 Task: Add Cacique Cotija Cheese to the cart.
Action: Mouse moved to (682, 251)
Screenshot: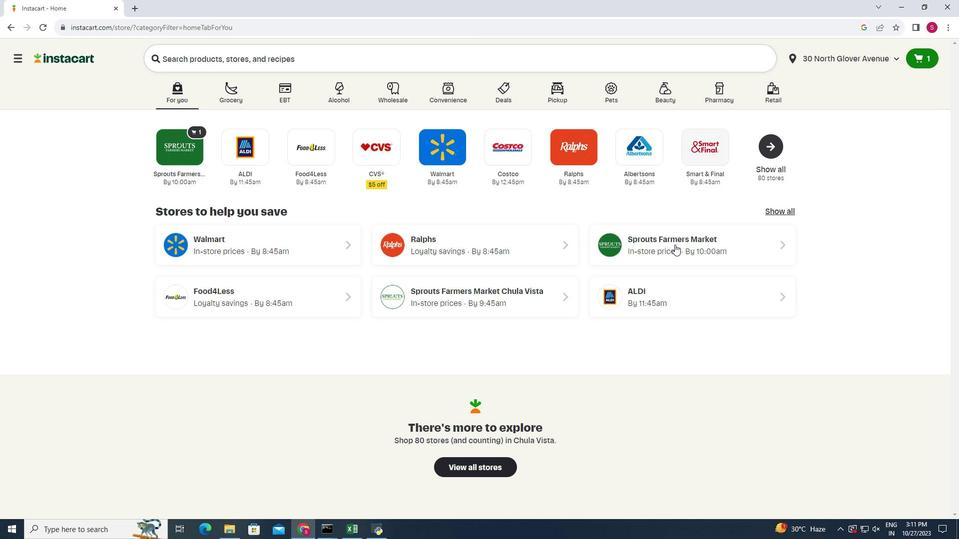 
Action: Mouse pressed left at (682, 251)
Screenshot: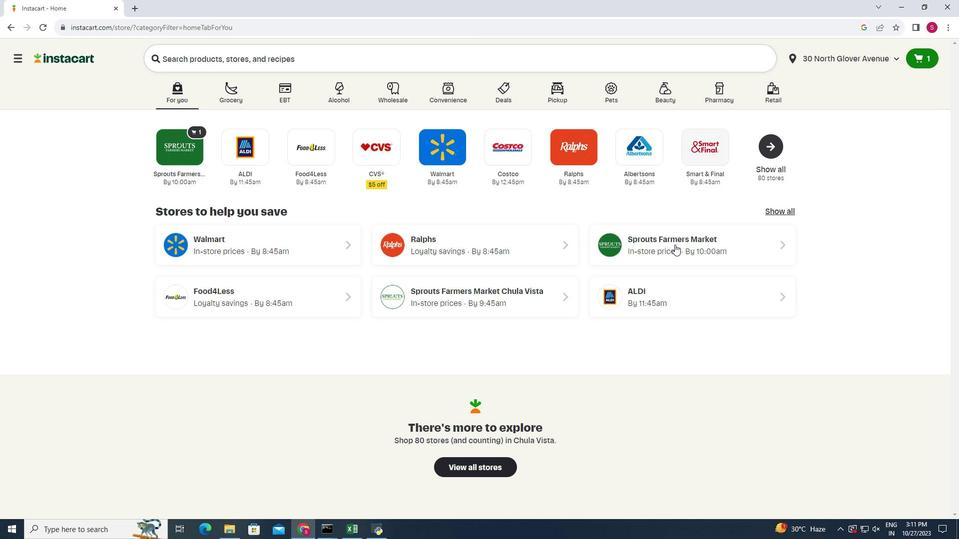 
Action: Mouse moved to (37, 444)
Screenshot: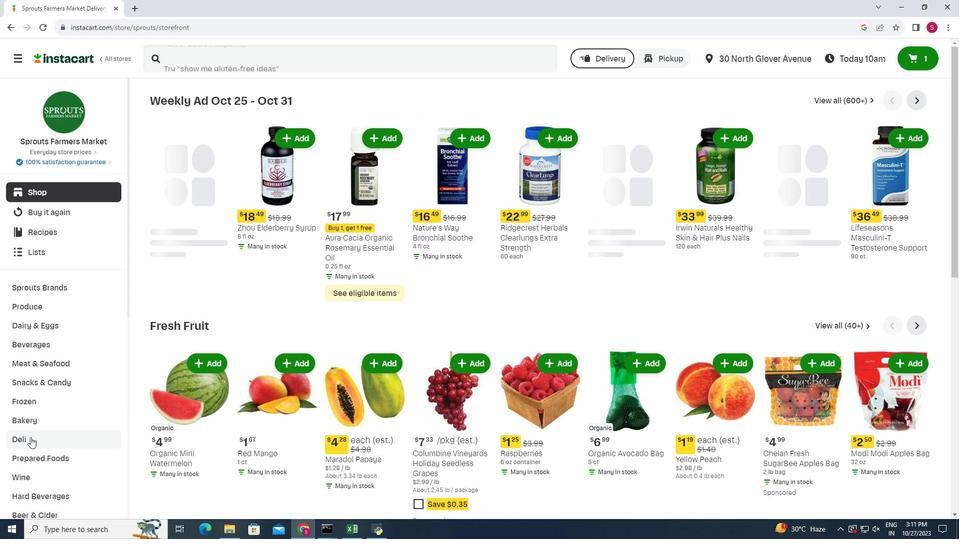 
Action: Mouse pressed left at (37, 444)
Screenshot: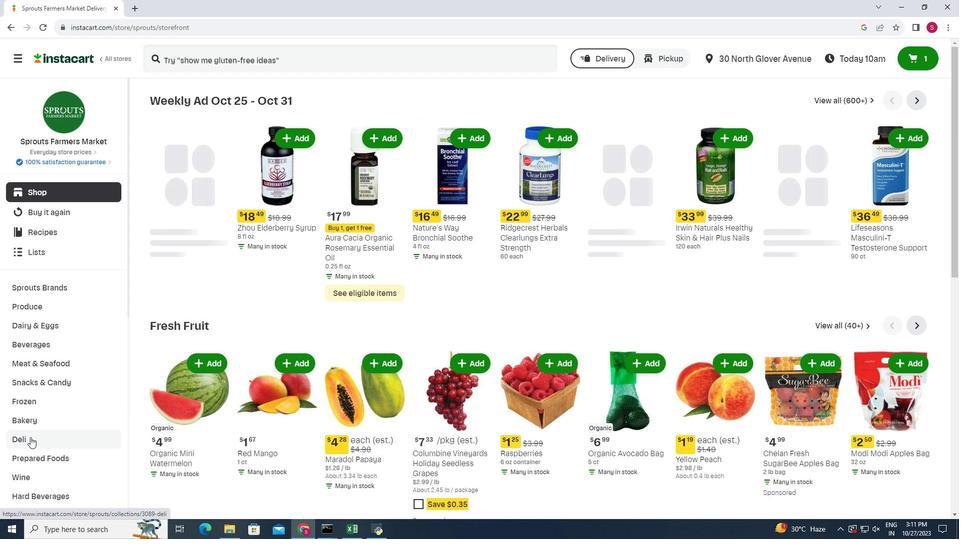 
Action: Mouse moved to (268, 130)
Screenshot: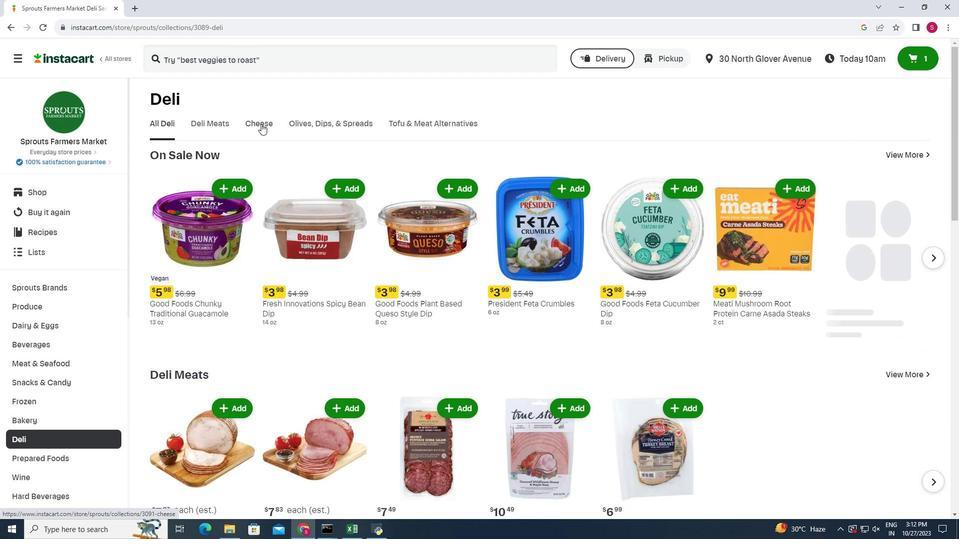 
Action: Mouse pressed left at (268, 130)
Screenshot: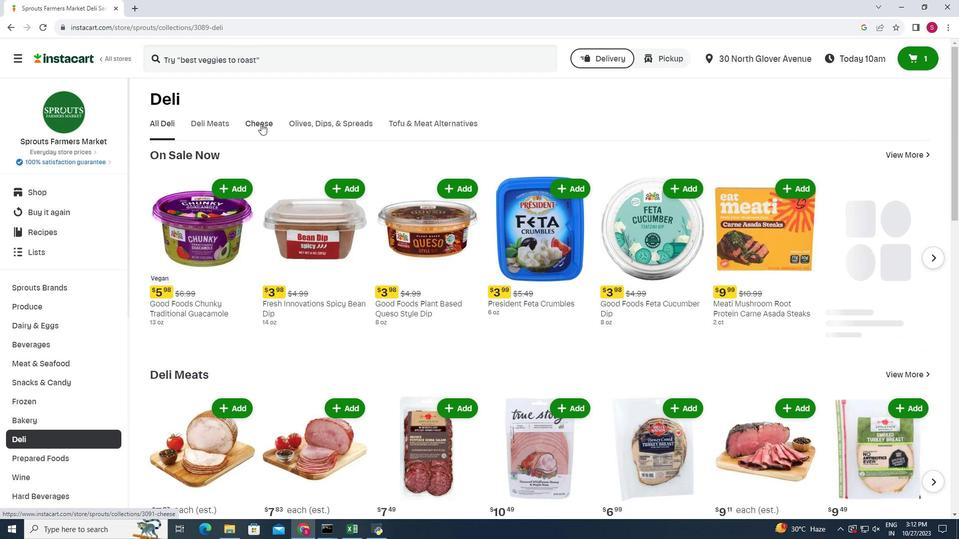 
Action: Mouse moved to (943, 168)
Screenshot: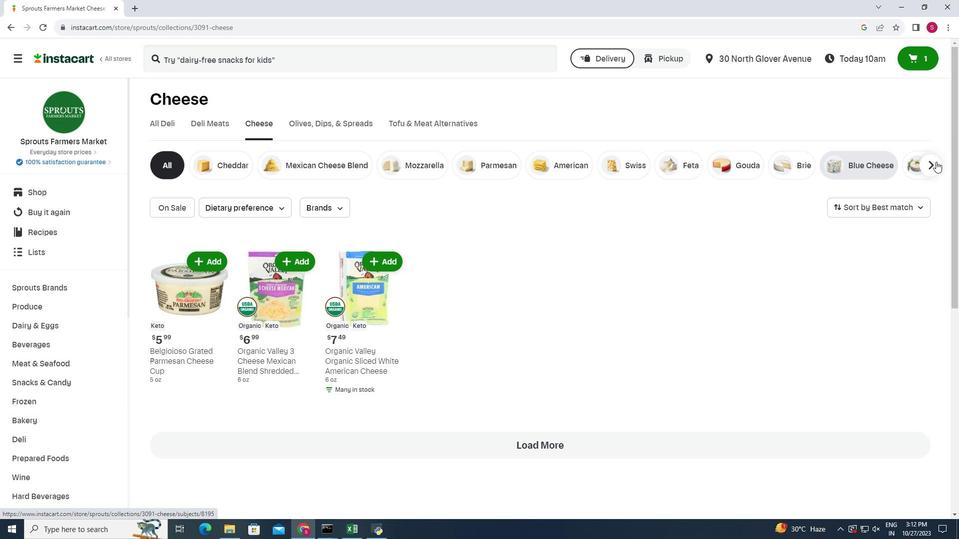 
Action: Mouse pressed left at (943, 168)
Screenshot: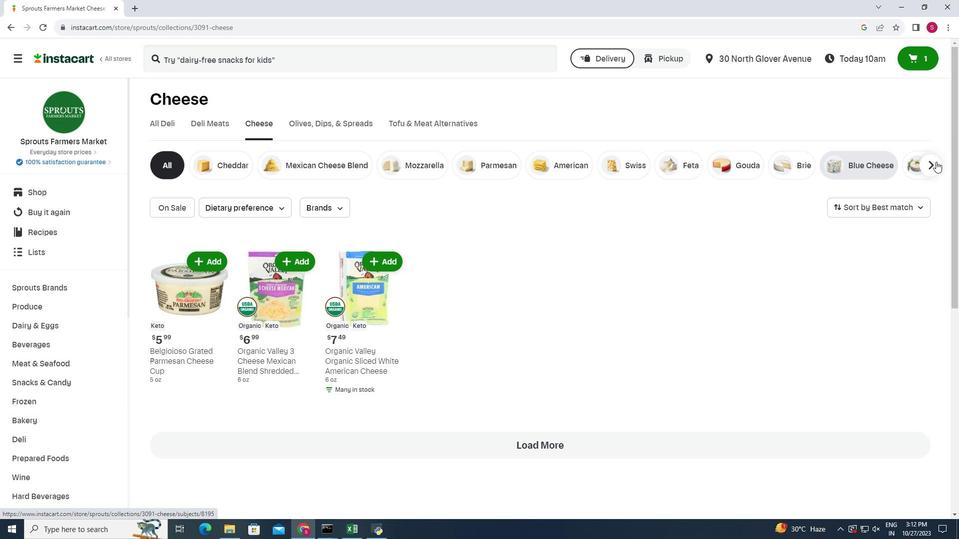 
Action: Mouse moved to (890, 172)
Screenshot: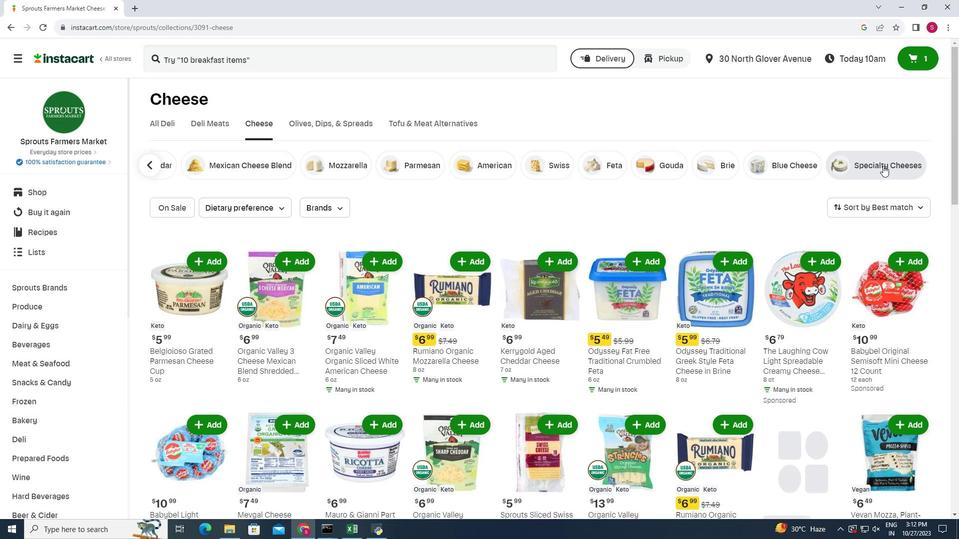 
Action: Mouse pressed left at (890, 172)
Screenshot: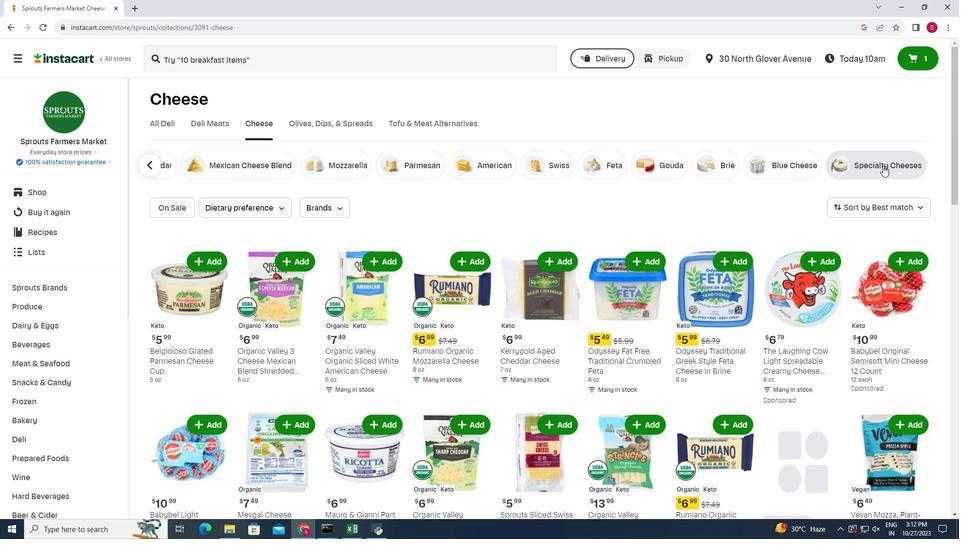 
Action: Mouse moved to (503, 241)
Screenshot: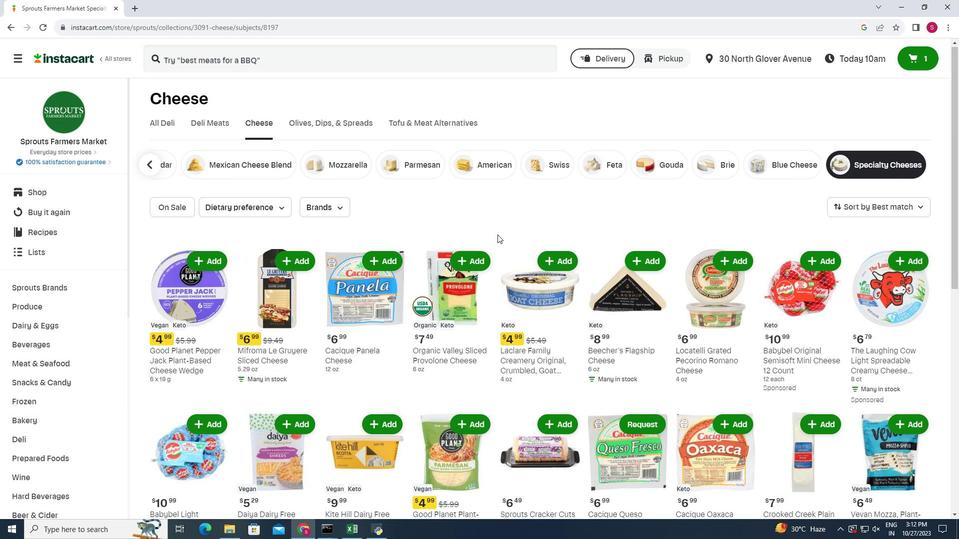 
Action: Mouse scrolled (503, 240) with delta (0, 0)
Screenshot: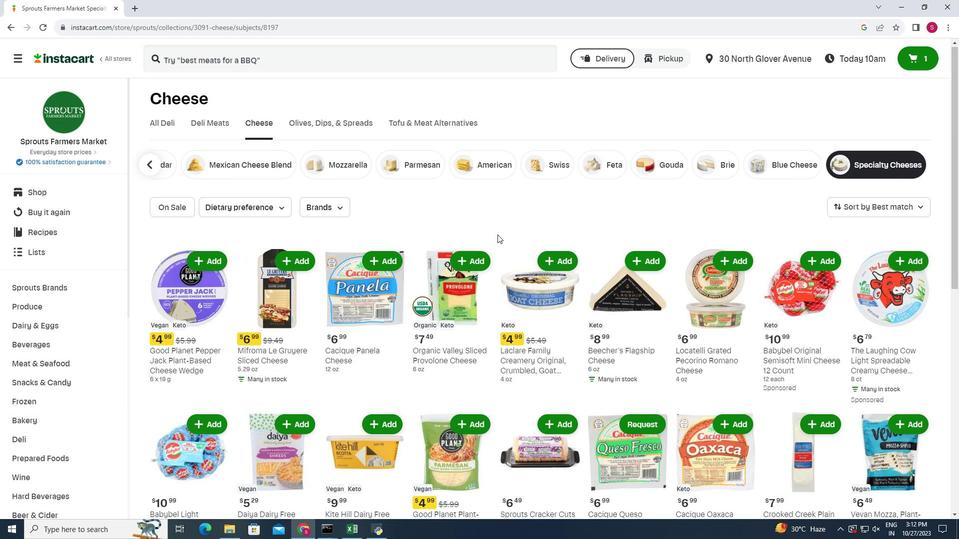 
Action: Mouse moved to (895, 303)
Screenshot: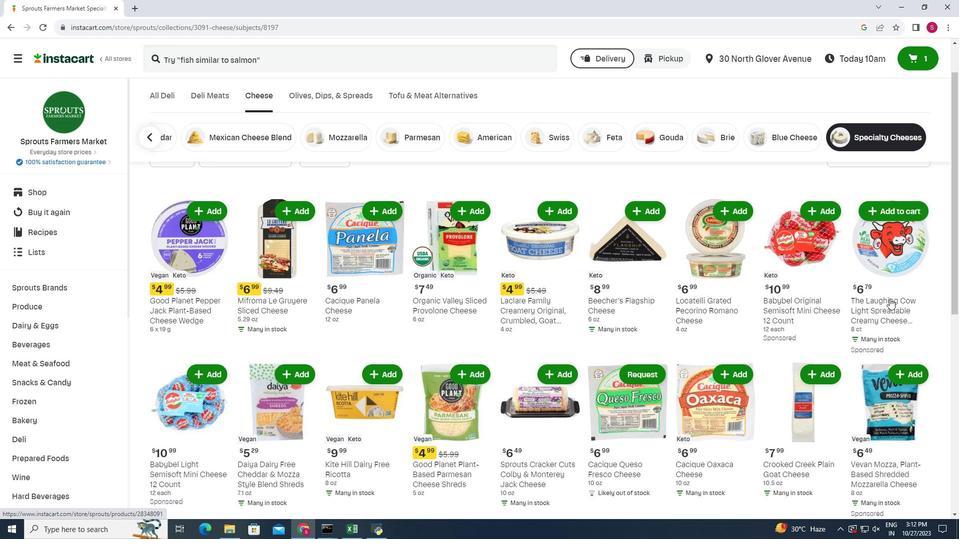 
Action: Mouse scrolled (895, 302) with delta (0, 0)
Screenshot: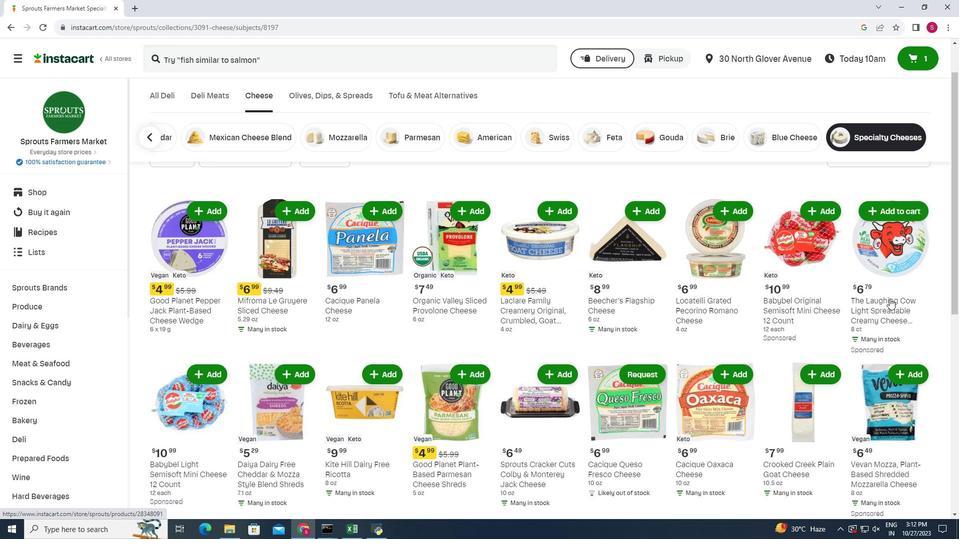 
Action: Mouse moved to (897, 307)
Screenshot: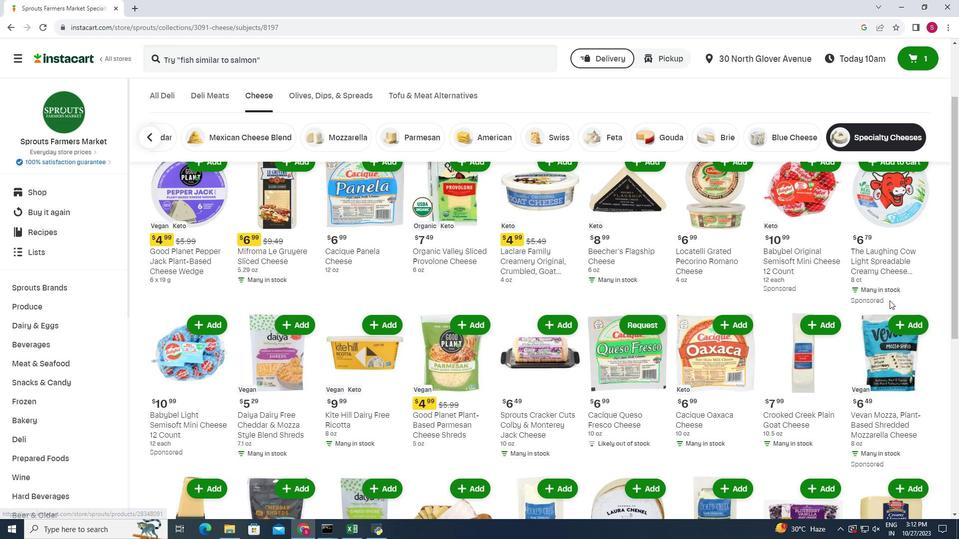 
Action: Mouse scrolled (897, 307) with delta (0, 0)
Screenshot: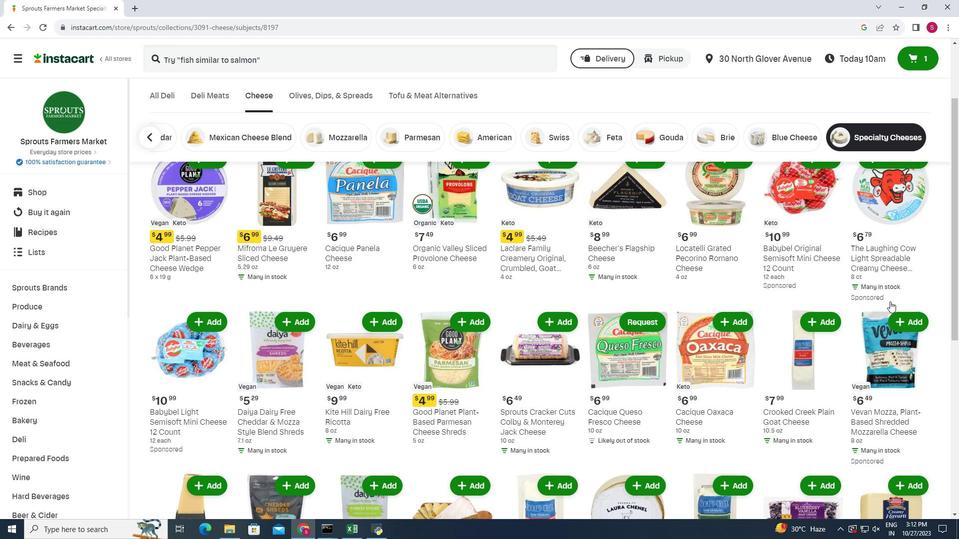 
Action: Mouse moved to (216, 328)
Screenshot: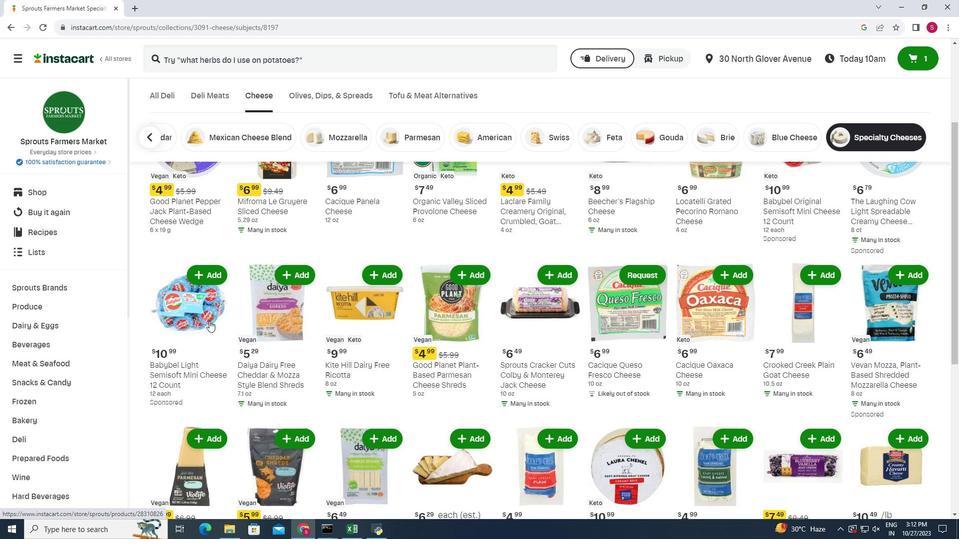 
Action: Mouse scrolled (216, 327) with delta (0, 0)
Screenshot: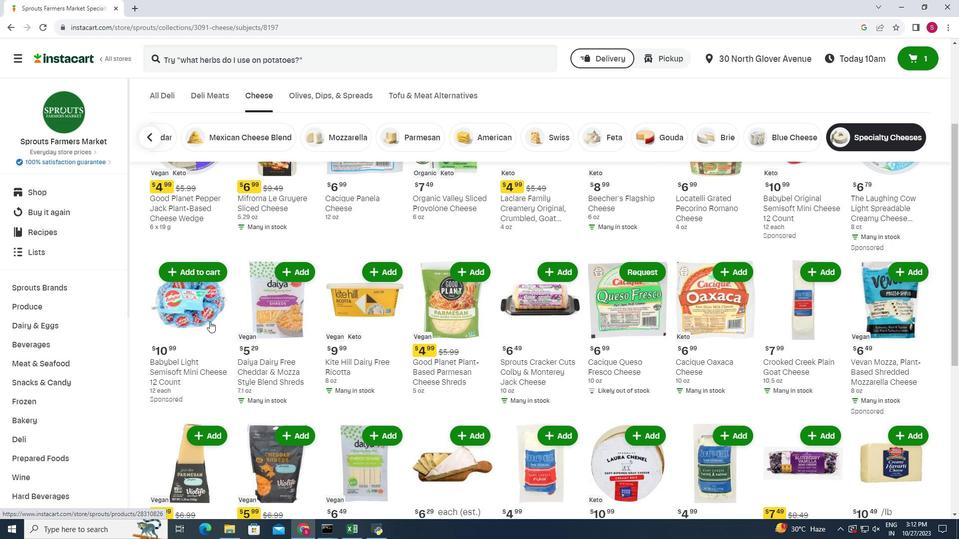 
Action: Mouse moved to (216, 328)
Screenshot: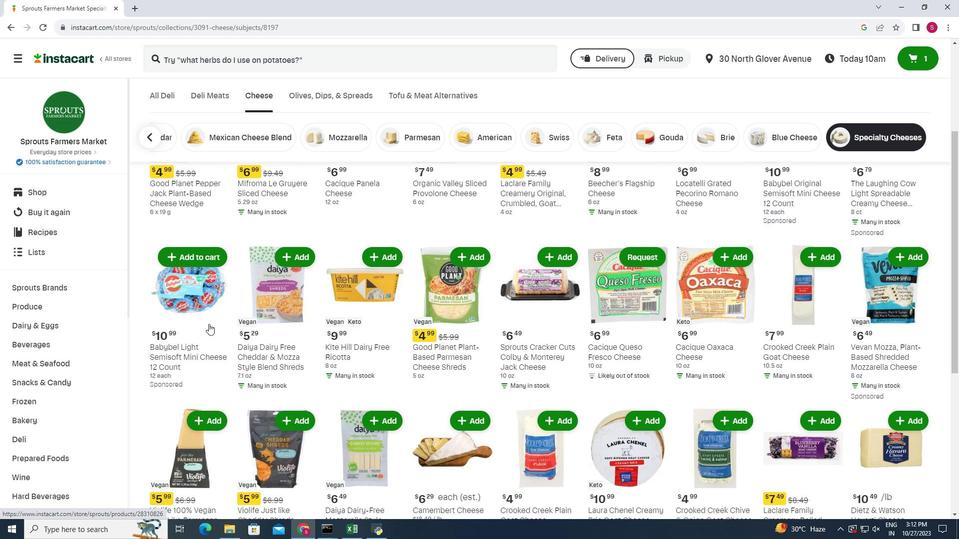 
Action: Mouse scrolled (216, 328) with delta (0, 0)
Screenshot: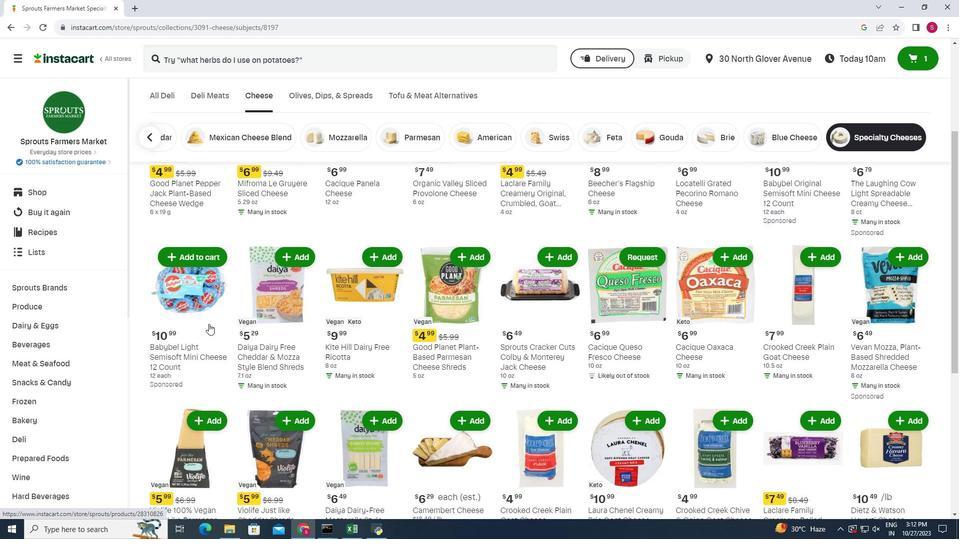 
Action: Mouse moved to (219, 338)
Screenshot: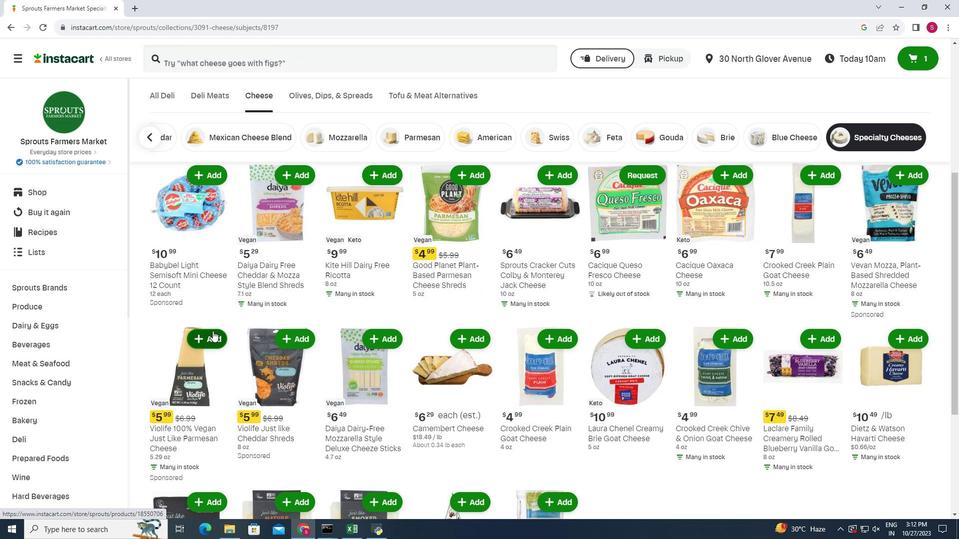 
Action: Mouse scrolled (219, 337) with delta (0, 0)
Screenshot: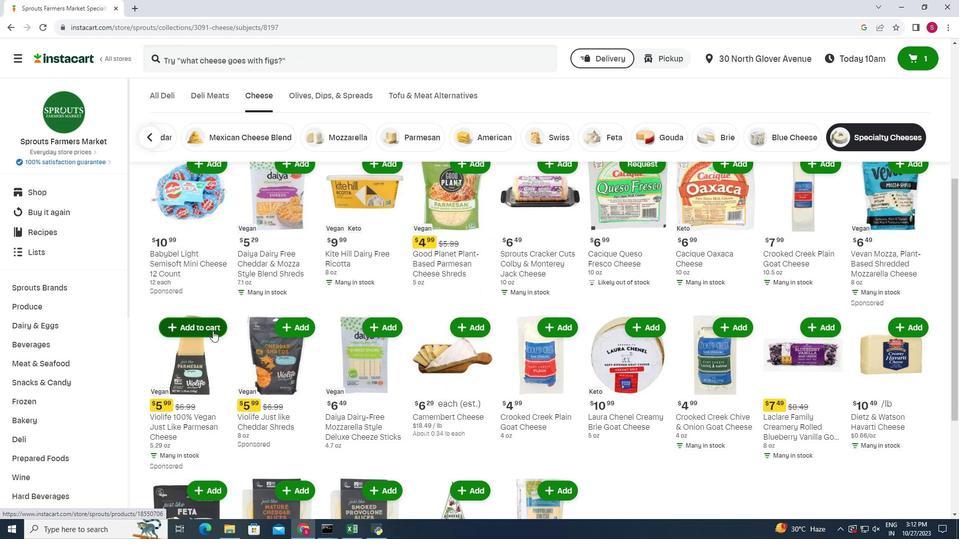
Action: Mouse moved to (222, 338)
Screenshot: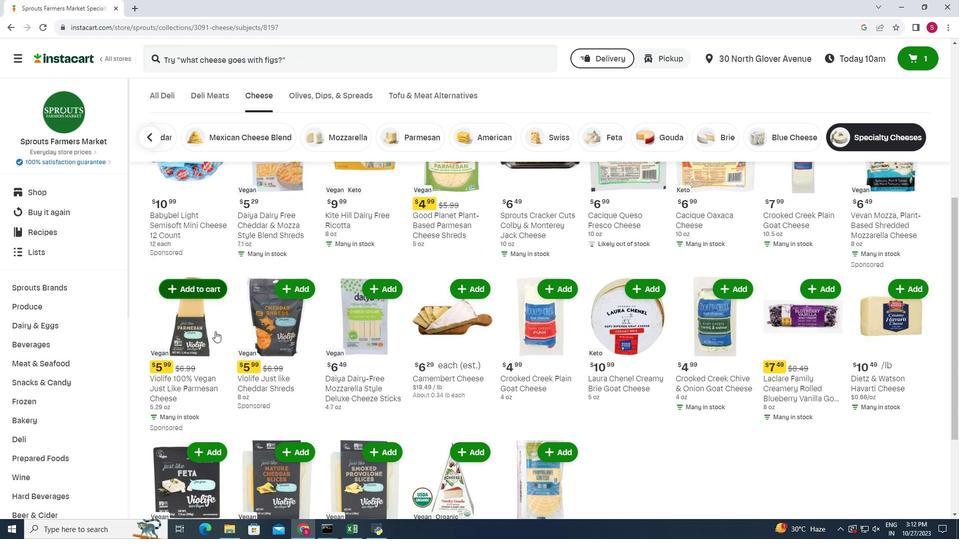 
Action: Mouse scrolled (222, 338) with delta (0, 0)
Screenshot: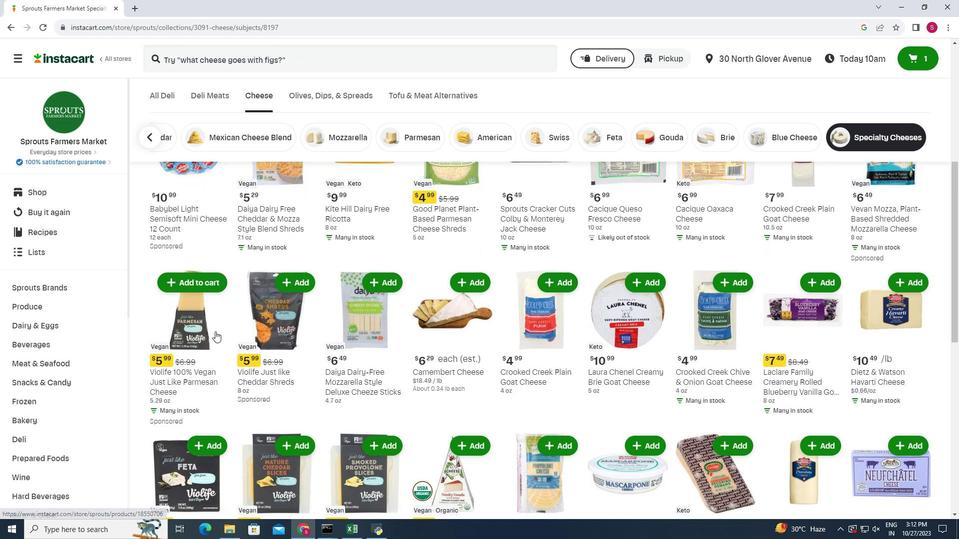 
Action: Mouse moved to (871, 331)
Screenshot: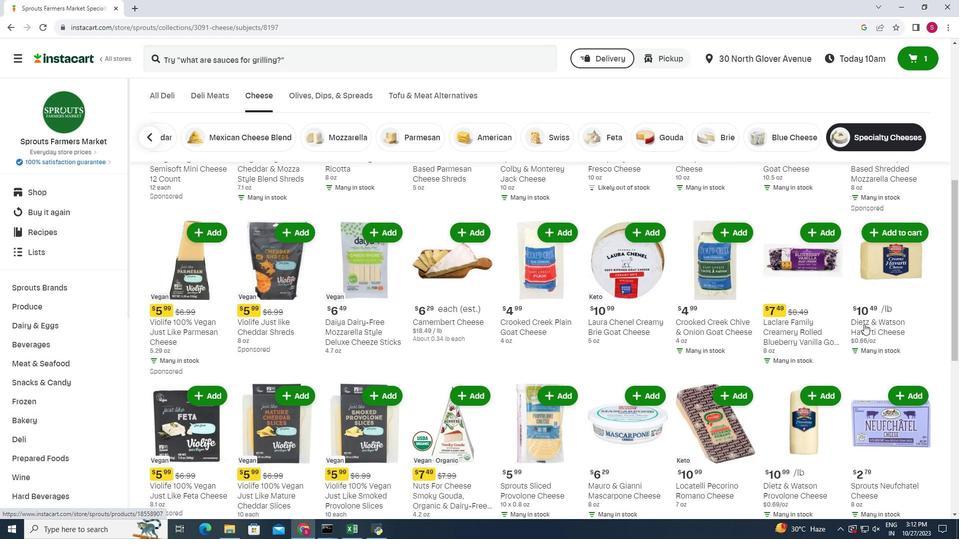 
Action: Mouse scrolled (871, 330) with delta (0, 0)
Screenshot: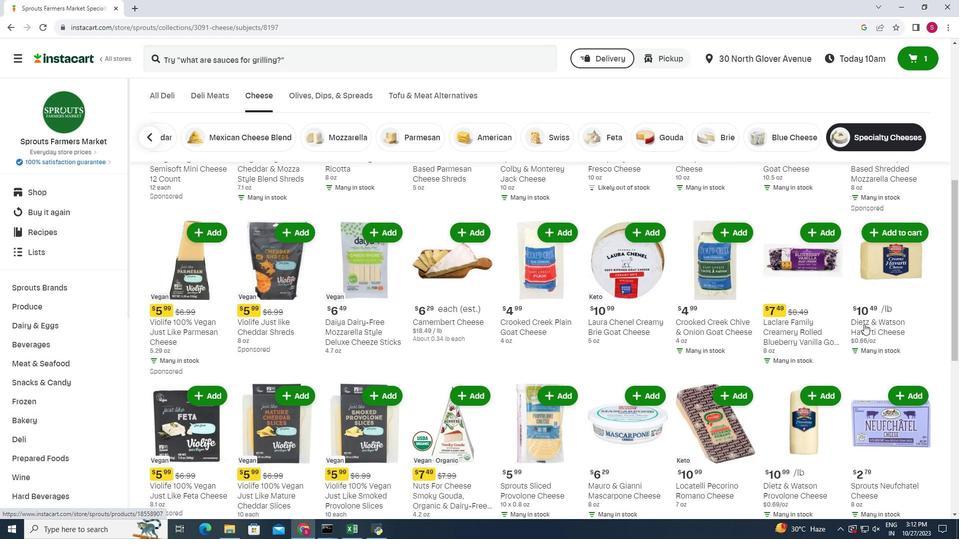 
Action: Mouse moved to (871, 332)
Screenshot: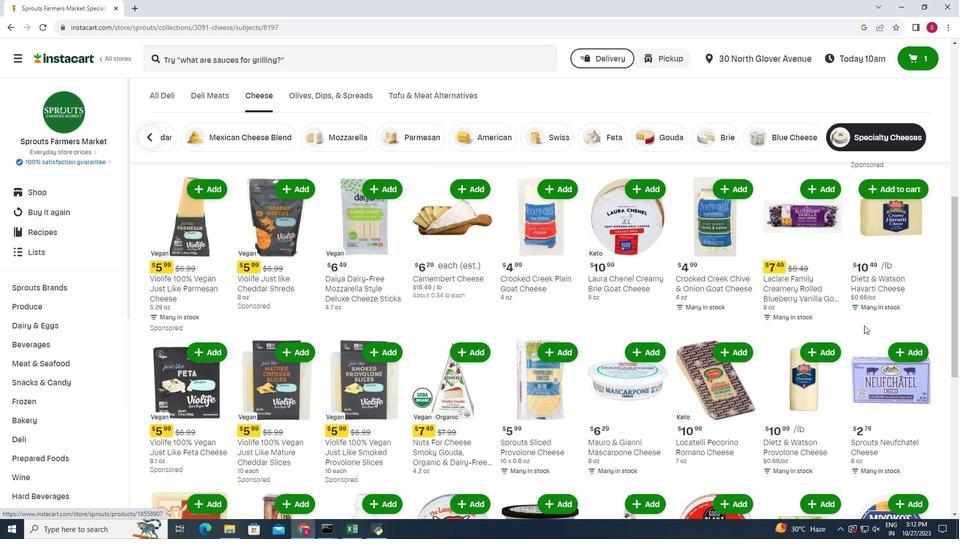 
Action: Mouse scrolled (871, 332) with delta (0, 0)
Screenshot: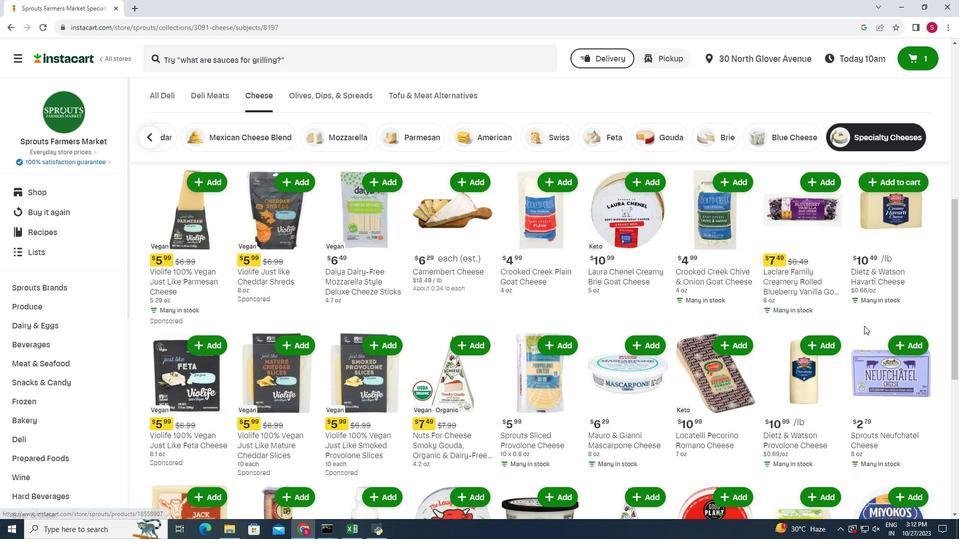 
Action: Mouse moved to (218, 374)
Screenshot: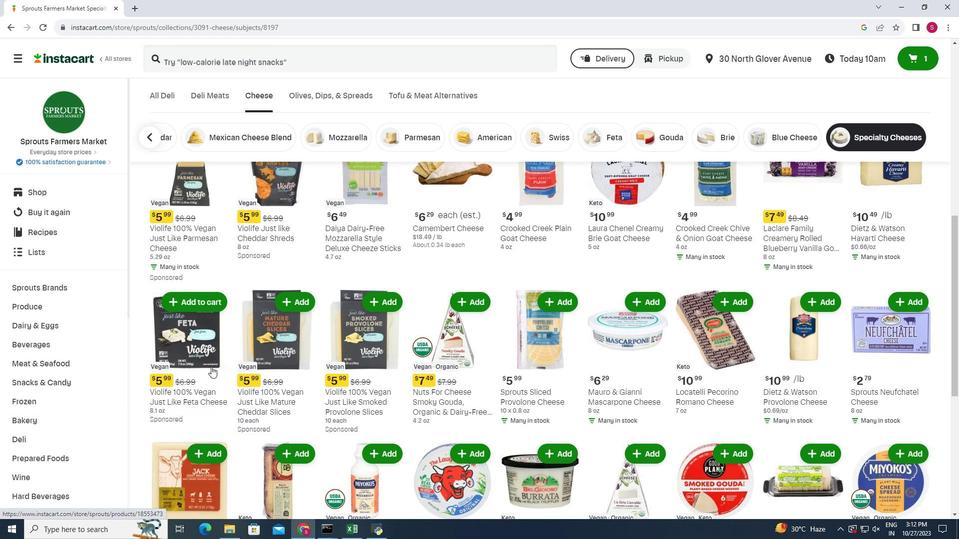 
Action: Mouse scrolled (218, 373) with delta (0, 0)
Screenshot: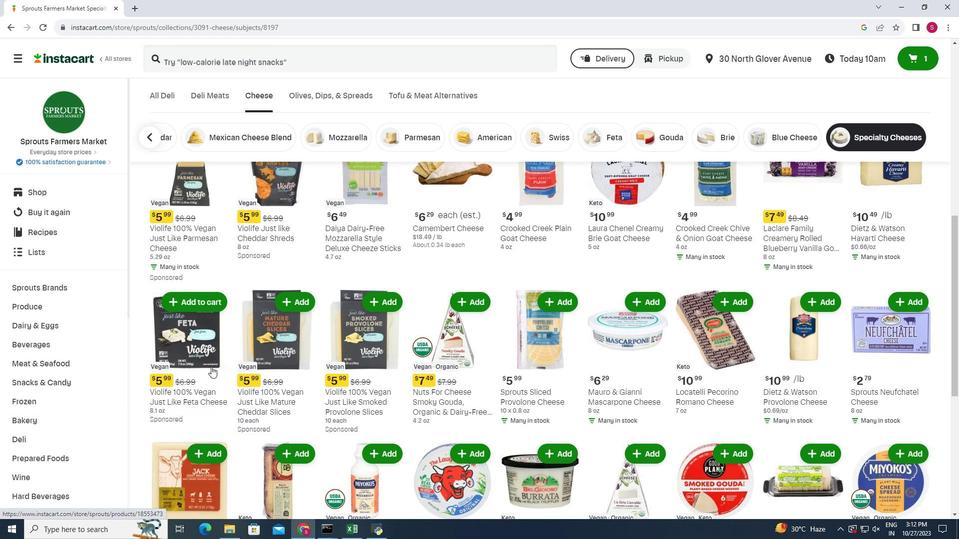 
Action: Mouse moved to (218, 373)
Screenshot: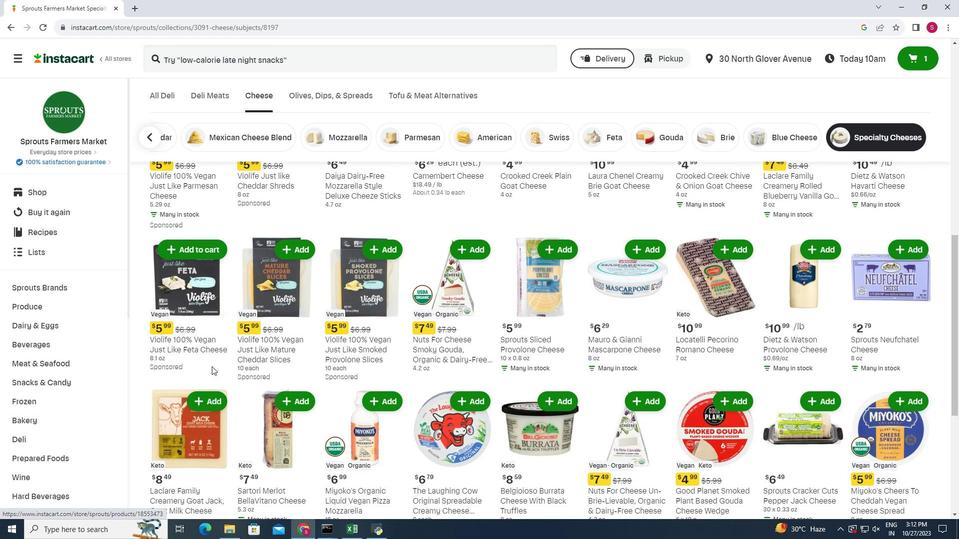
Action: Mouse scrolled (218, 373) with delta (0, 0)
Screenshot: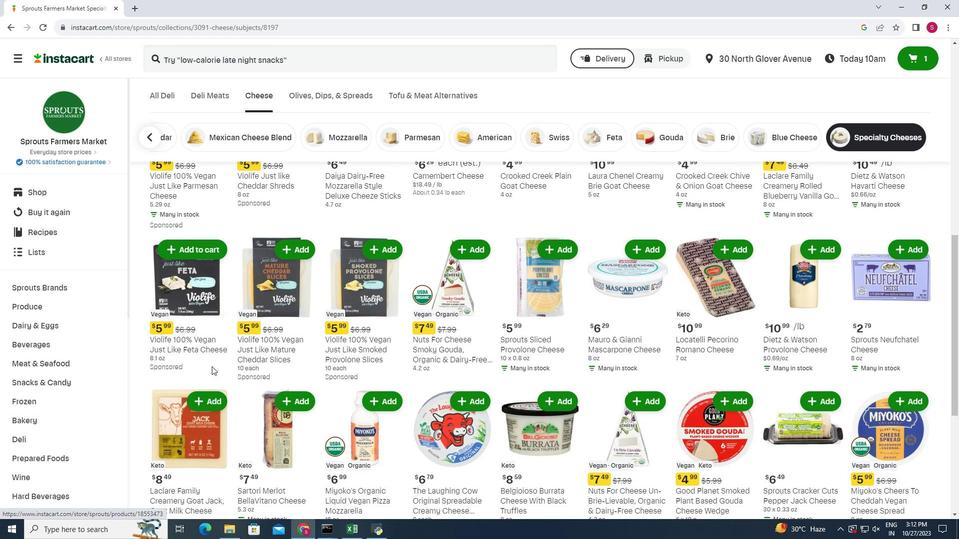 
Action: Mouse moved to (220, 374)
Screenshot: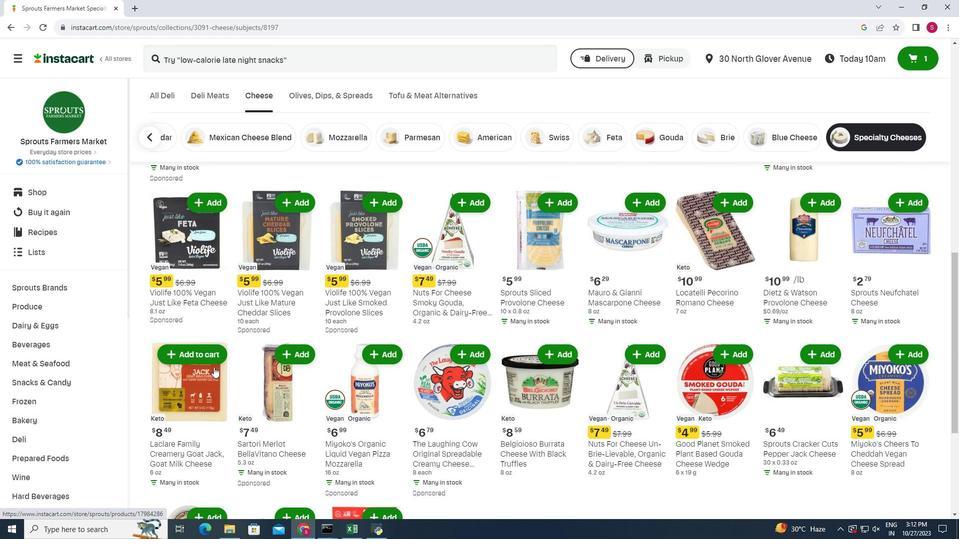 
Action: Mouse scrolled (220, 373) with delta (0, 0)
Screenshot: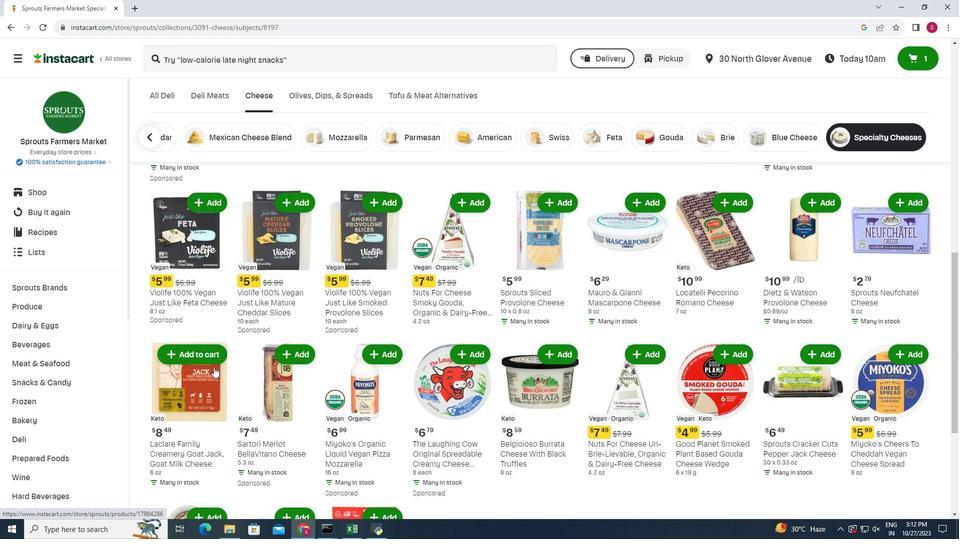 
Action: Mouse moved to (217, 380)
Screenshot: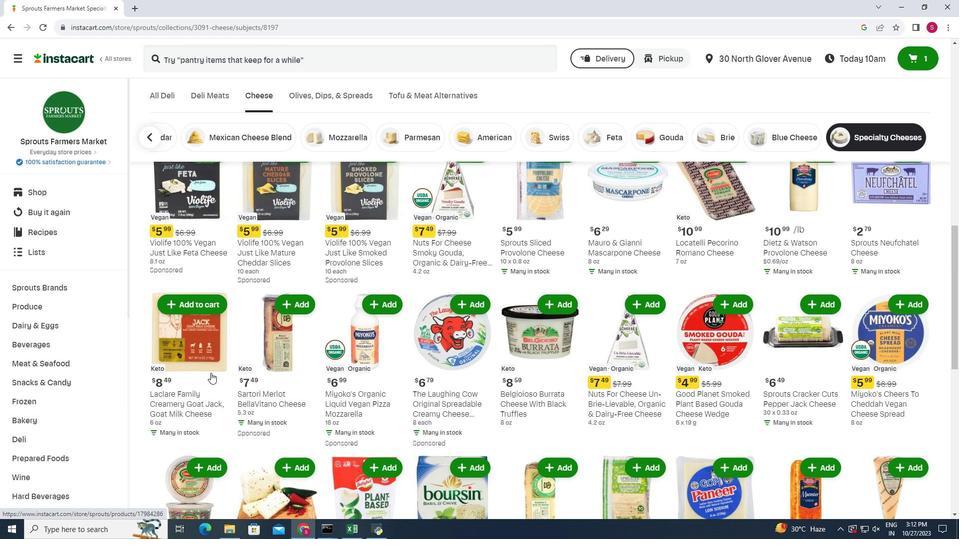 
Action: Mouse scrolled (217, 379) with delta (0, 0)
Screenshot: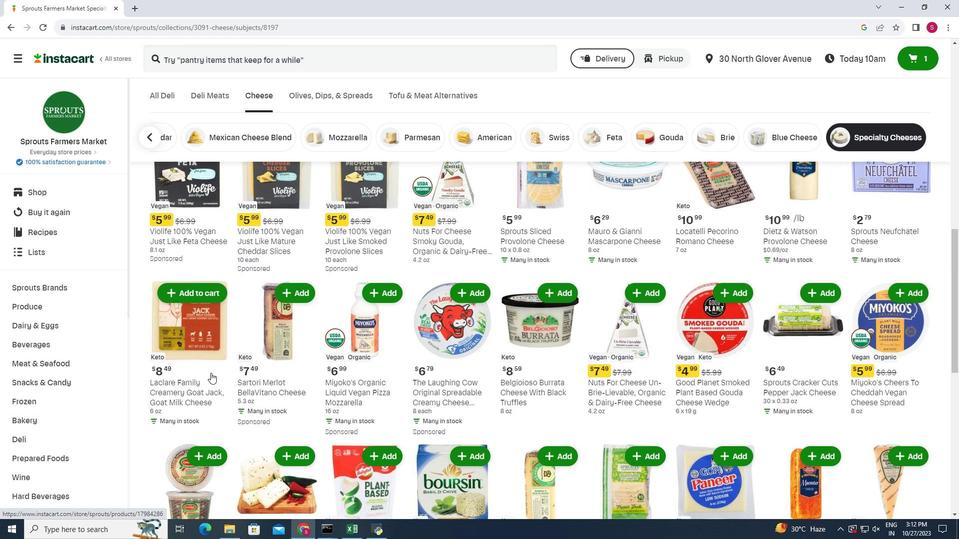 
Action: Mouse moved to (857, 355)
Screenshot: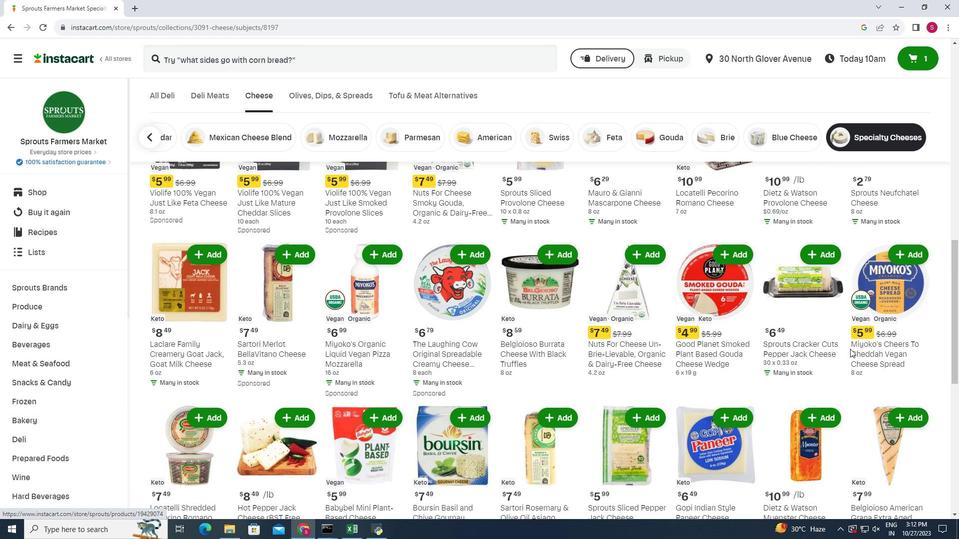 
Action: Mouse scrolled (857, 355) with delta (0, 0)
Screenshot: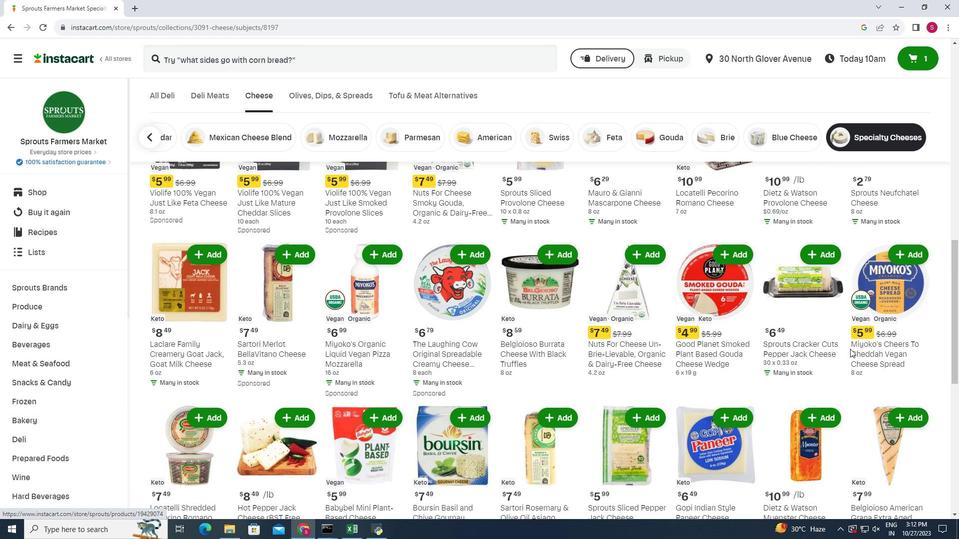
Action: Mouse moved to (859, 356)
Screenshot: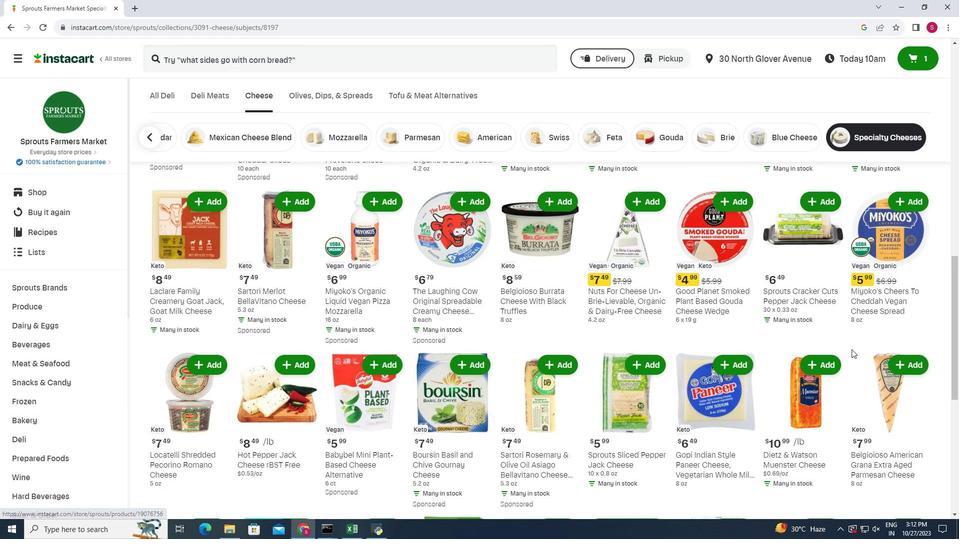 
Action: Mouse scrolled (859, 356) with delta (0, 0)
Screenshot: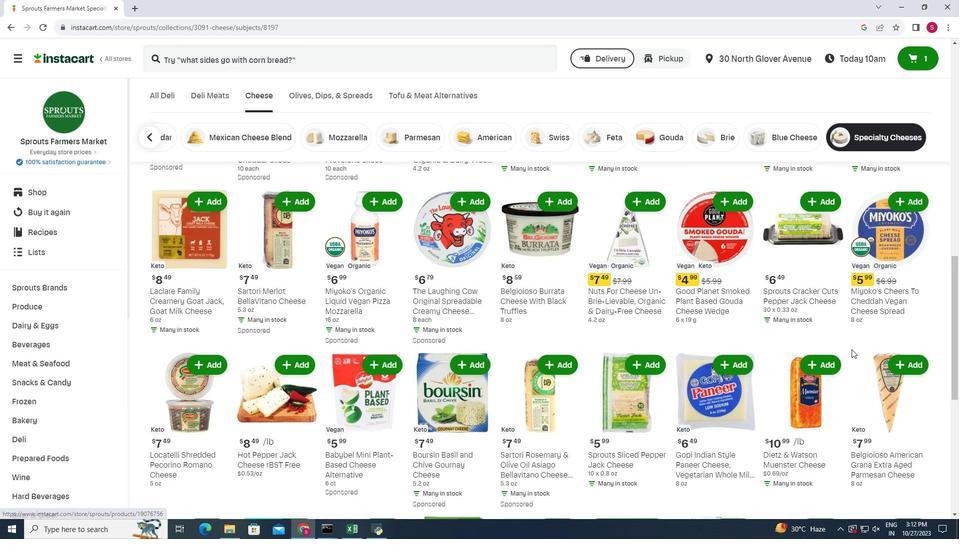 
Action: Mouse moved to (180, 363)
Screenshot: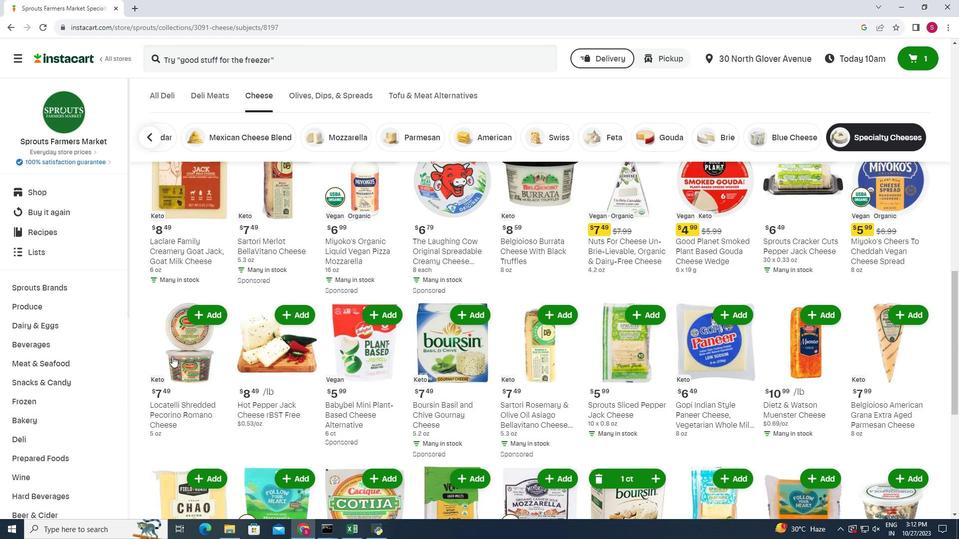 
Action: Mouse scrolled (180, 363) with delta (0, 0)
Screenshot: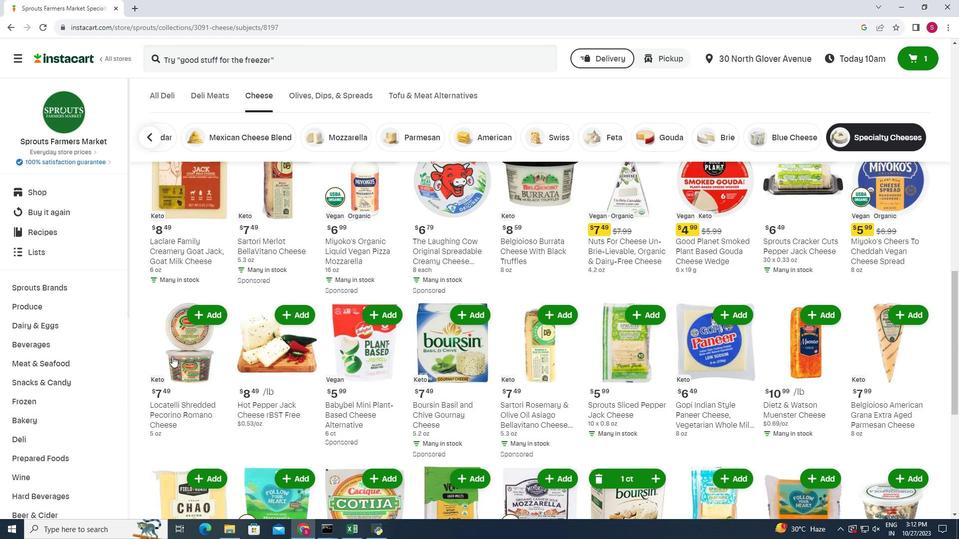 
Action: Mouse moved to (182, 350)
Screenshot: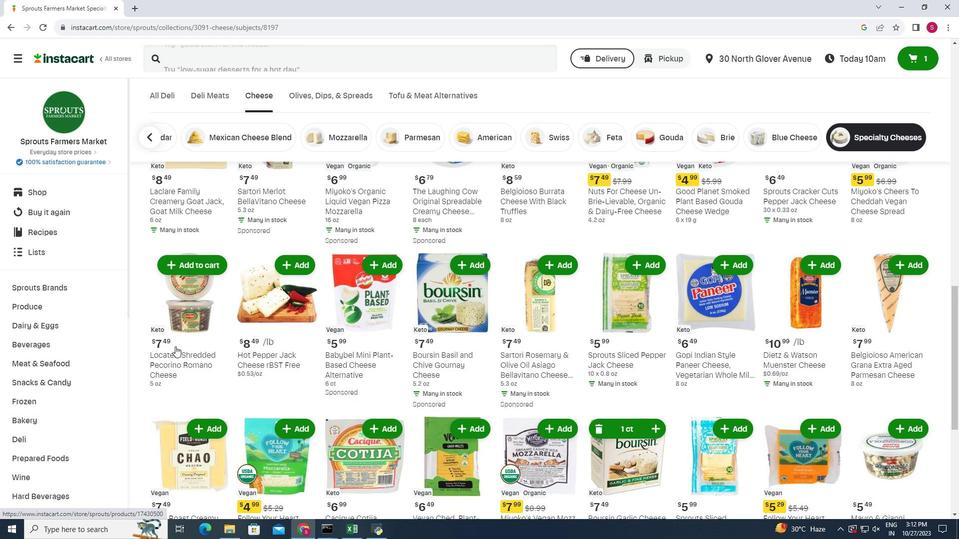 
Action: Mouse scrolled (182, 350) with delta (0, 0)
Screenshot: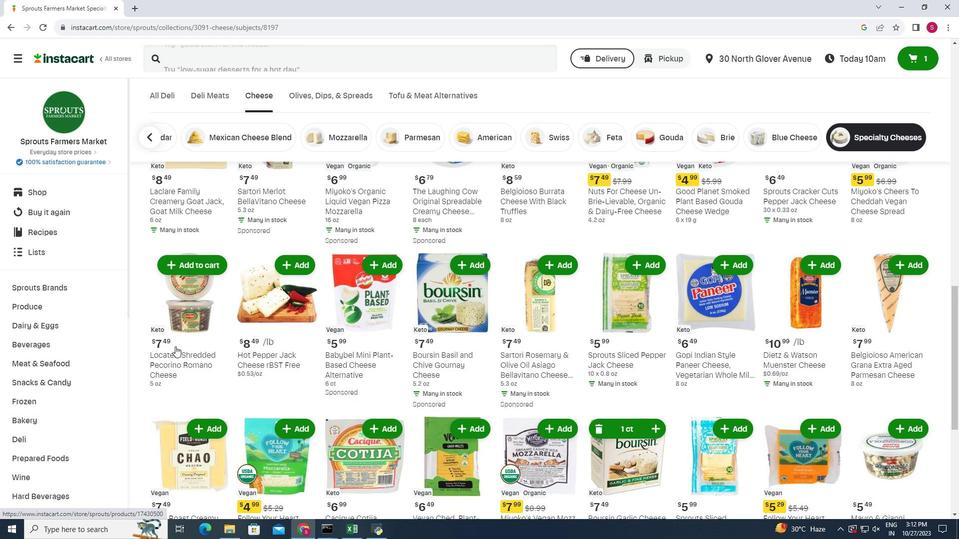 
Action: Mouse moved to (181, 356)
Screenshot: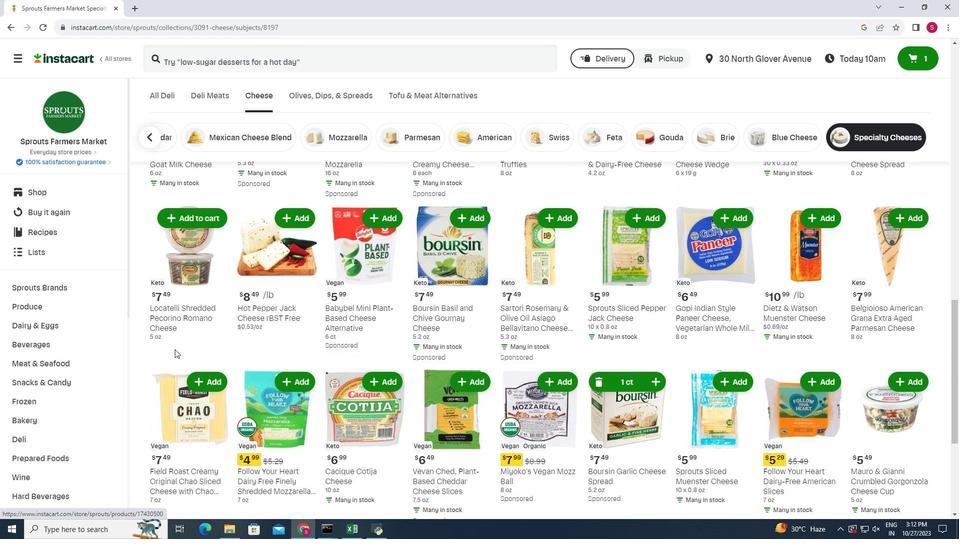 
Action: Mouse scrolled (181, 356) with delta (0, 0)
Screenshot: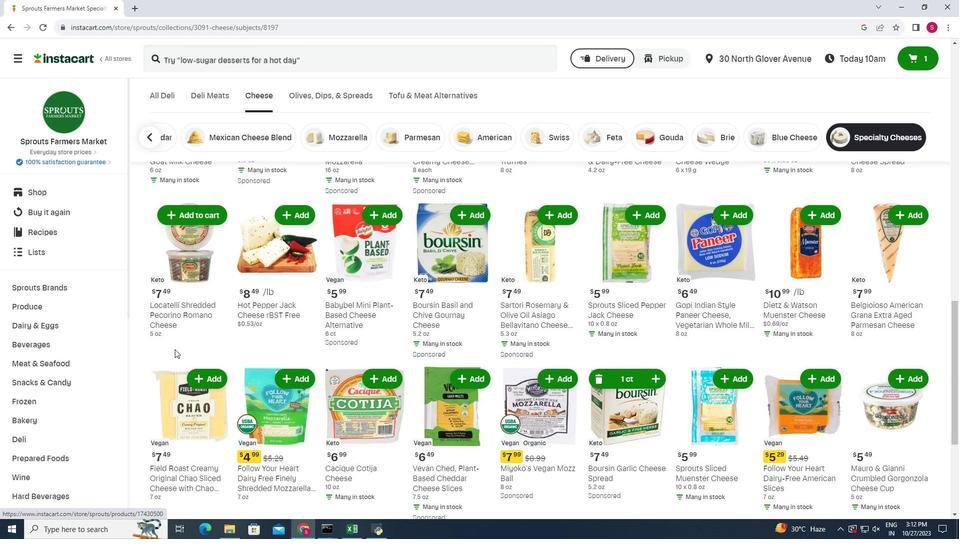 
Action: Mouse moved to (382, 333)
Screenshot: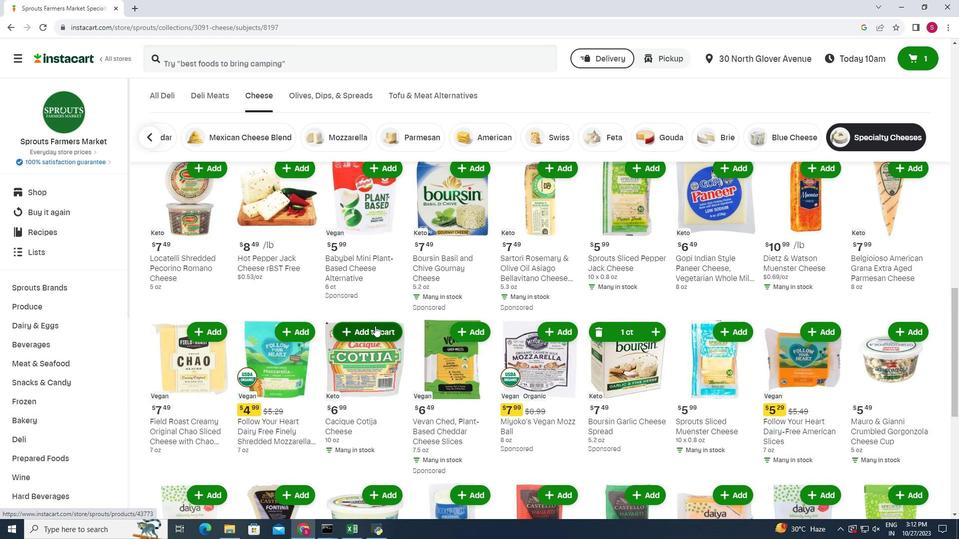 
Action: Mouse pressed left at (382, 333)
Screenshot: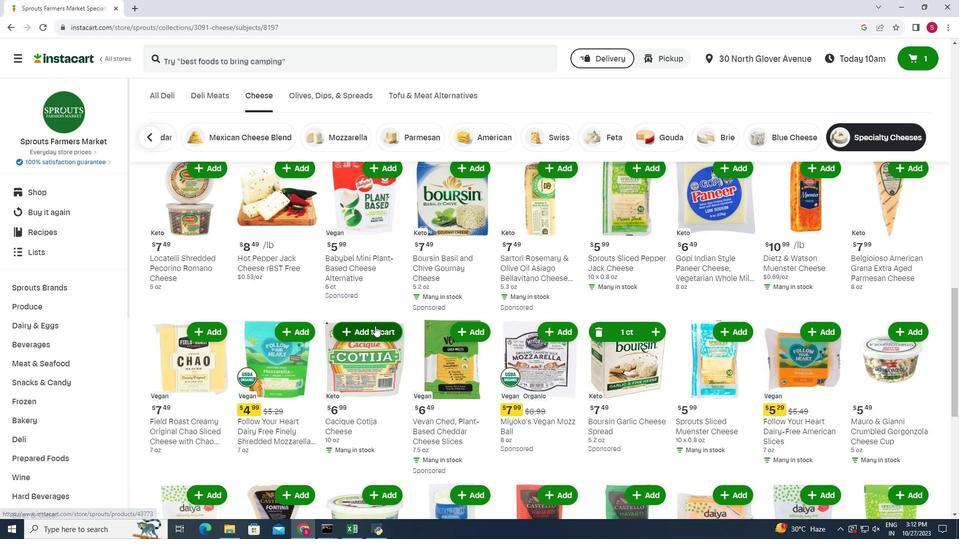 
Action: Mouse moved to (392, 320)
Screenshot: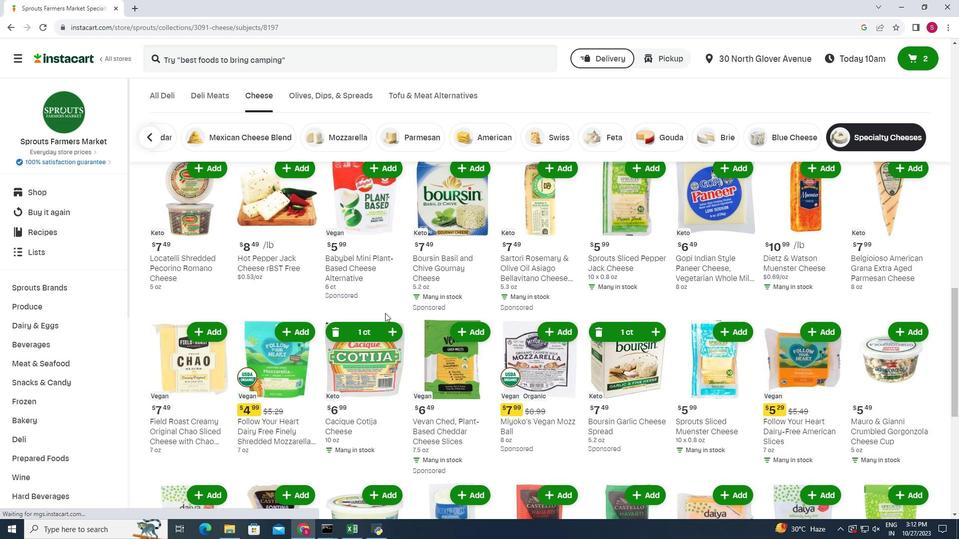 
